 Task: Make in the project CodeScape a sprint 'Error Handling Sprint'. Create in the project CodeScape a sprint 'Error Handling Sprint'. Add in the project CodeScape a sprint 'Error Handling Sprint'
Action: Mouse moved to (209, 61)
Screenshot: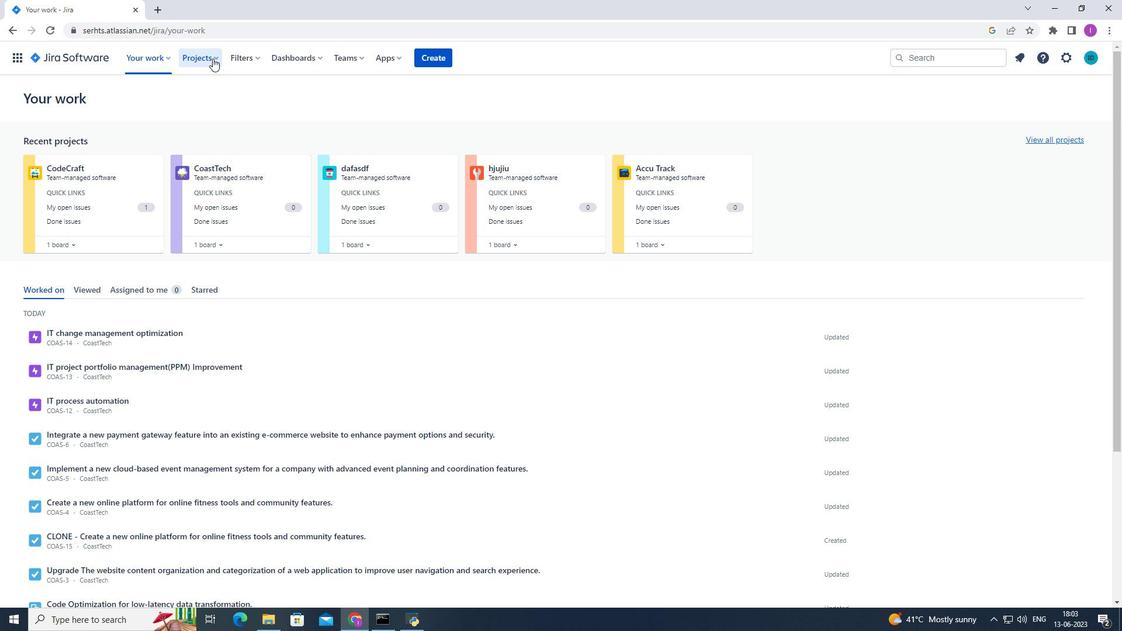 
Action: Mouse pressed left at (209, 61)
Screenshot: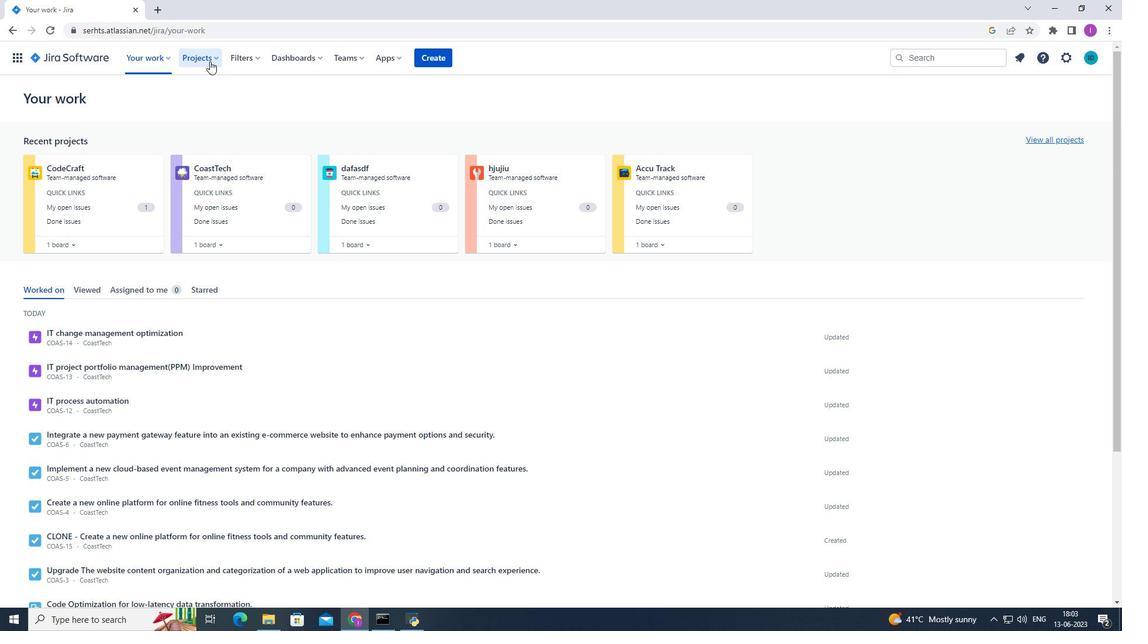 
Action: Mouse moved to (254, 108)
Screenshot: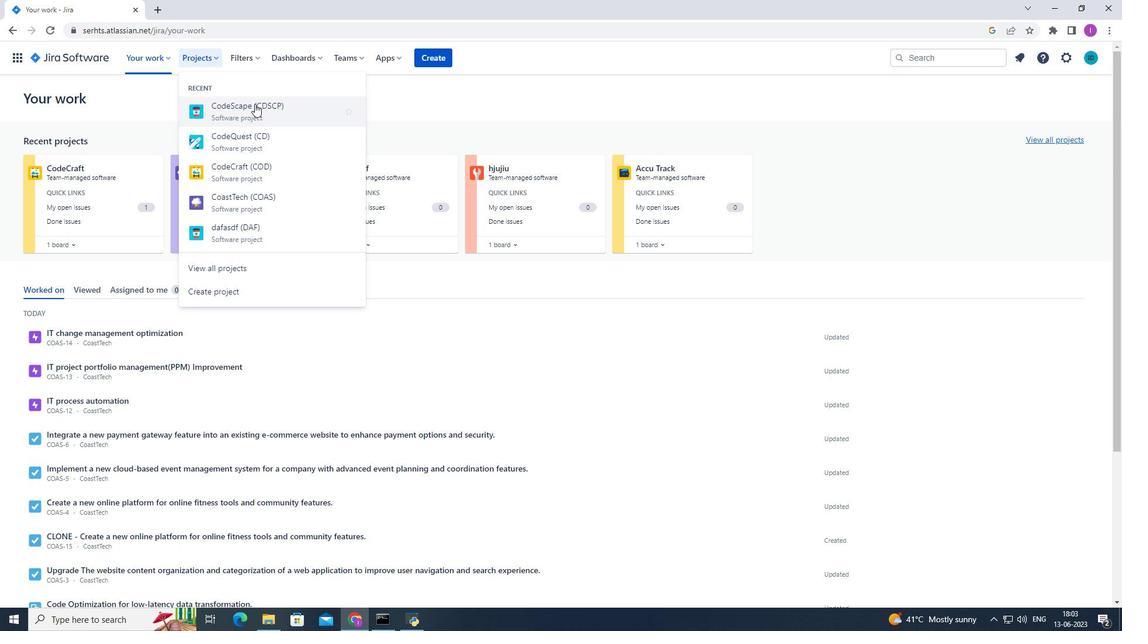 
Action: Mouse pressed left at (254, 108)
Screenshot: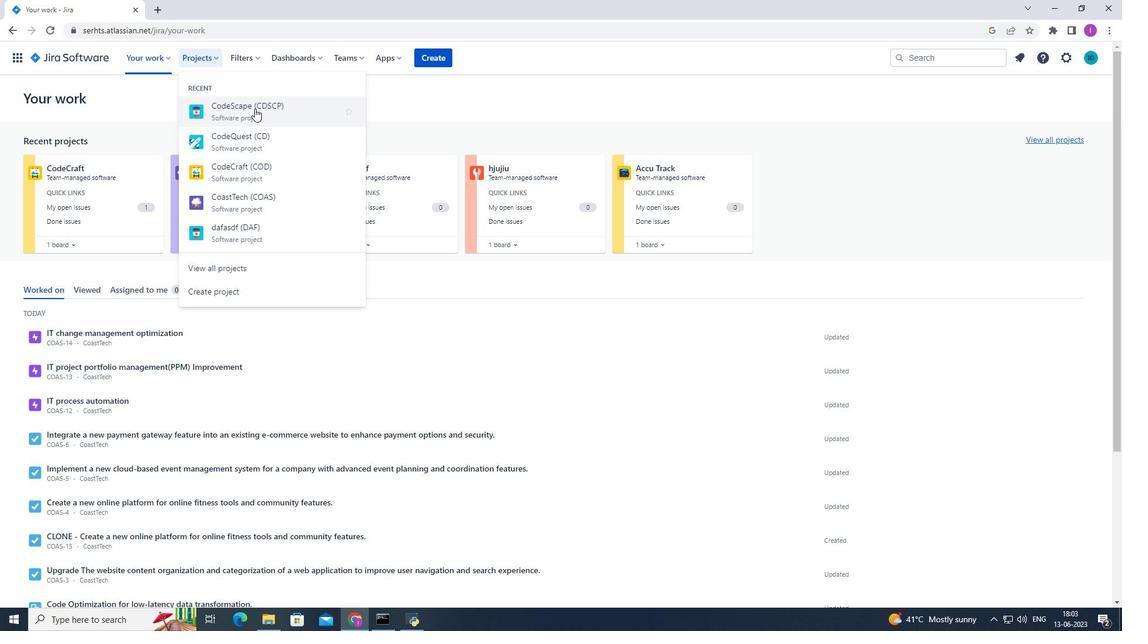 
Action: Mouse moved to (84, 180)
Screenshot: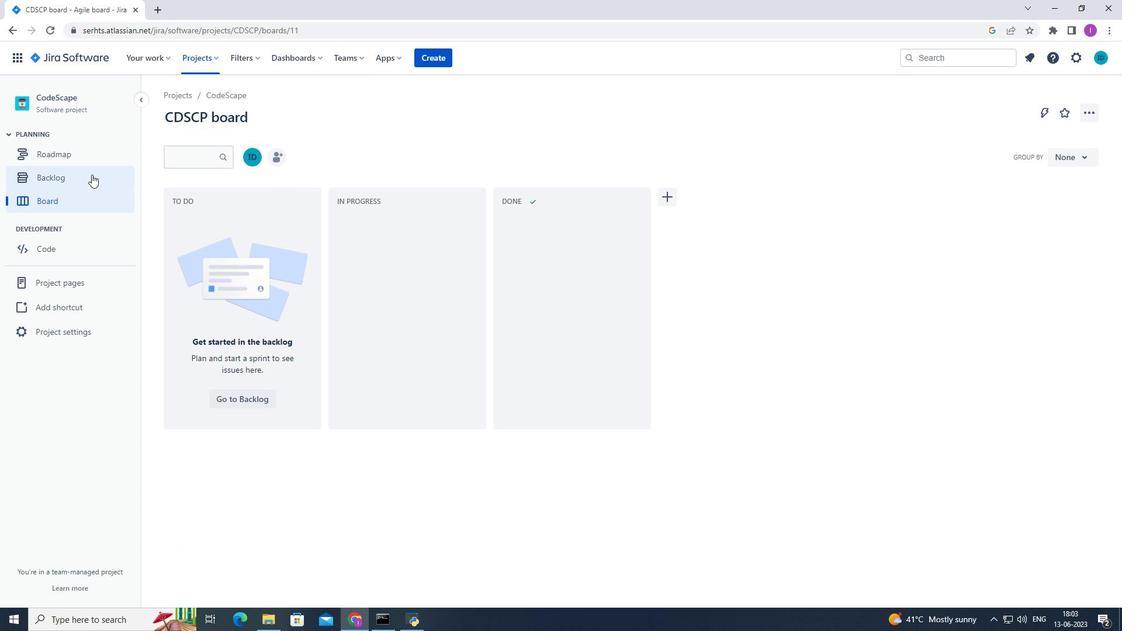 
Action: Mouse pressed left at (84, 180)
Screenshot: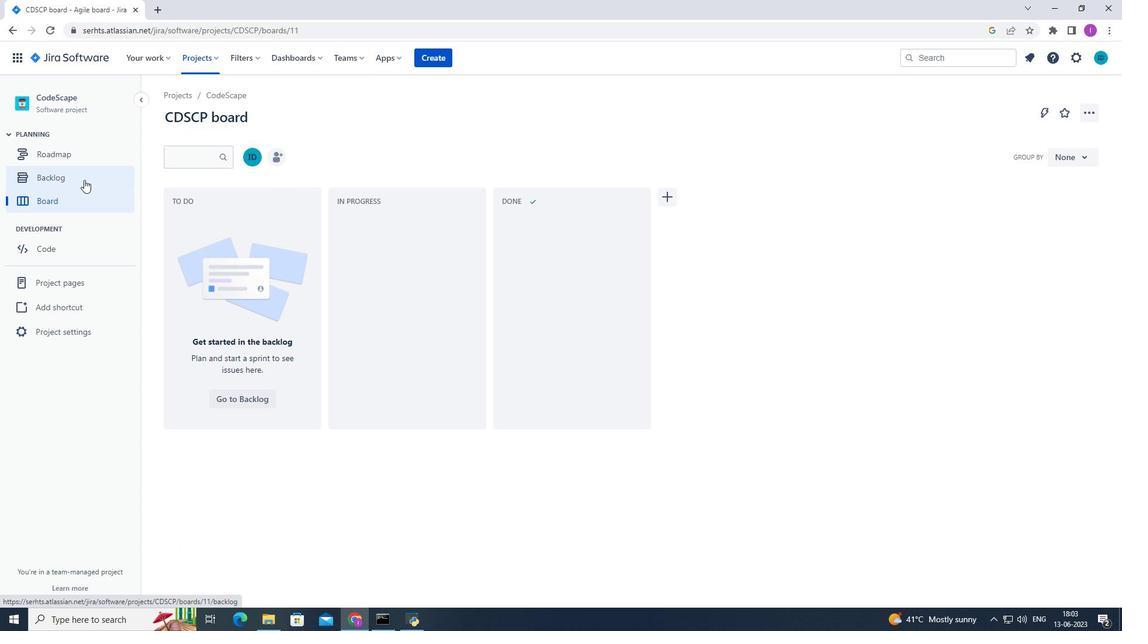 
Action: Mouse moved to (413, 185)
Screenshot: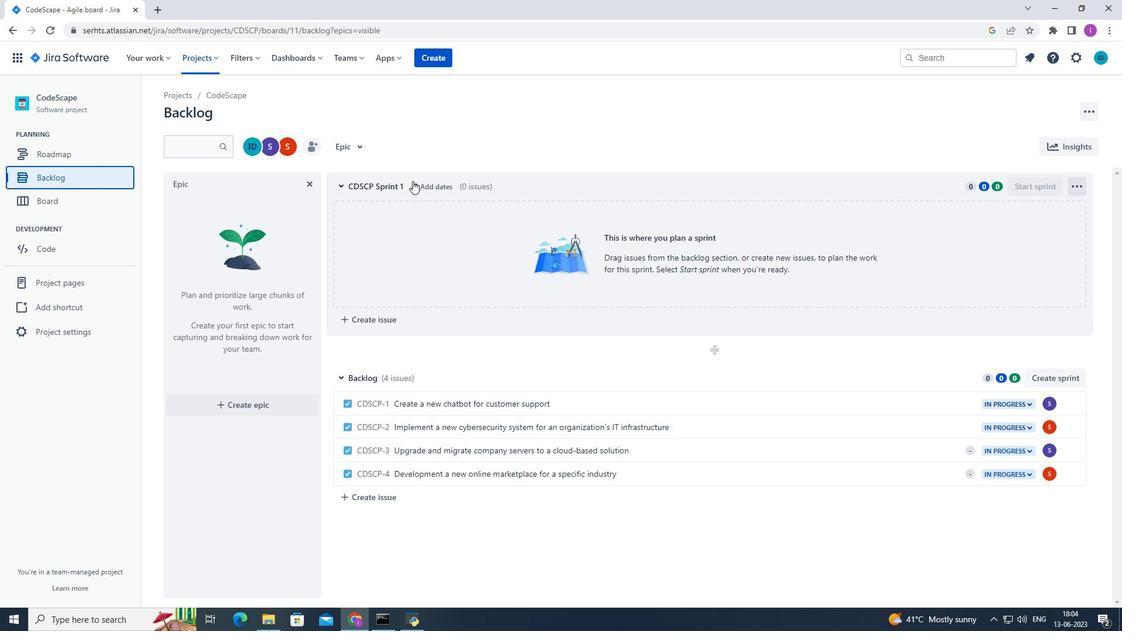 
Action: Mouse pressed left at (413, 185)
Screenshot: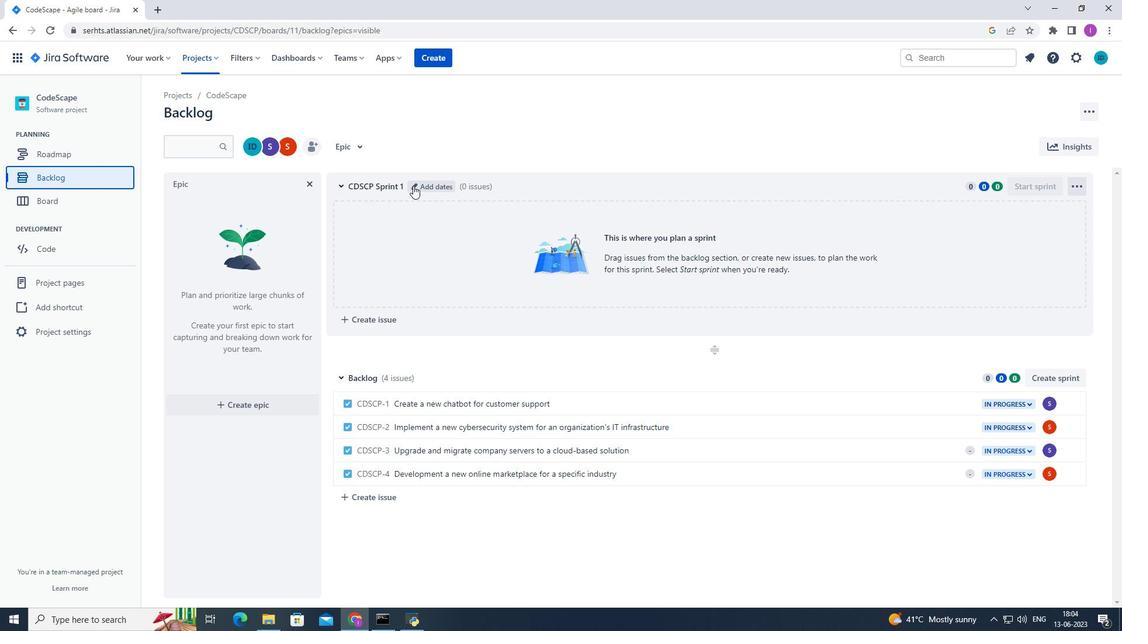 
Action: Mouse pressed left at (413, 185)
Screenshot: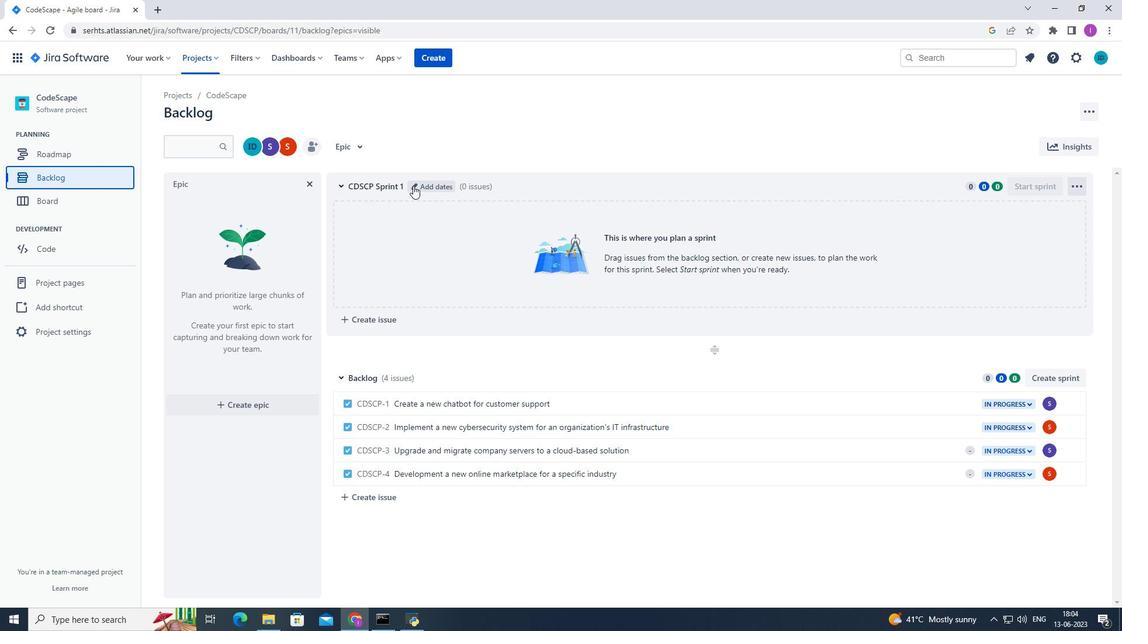 
Action: Mouse moved to (474, 146)
Screenshot: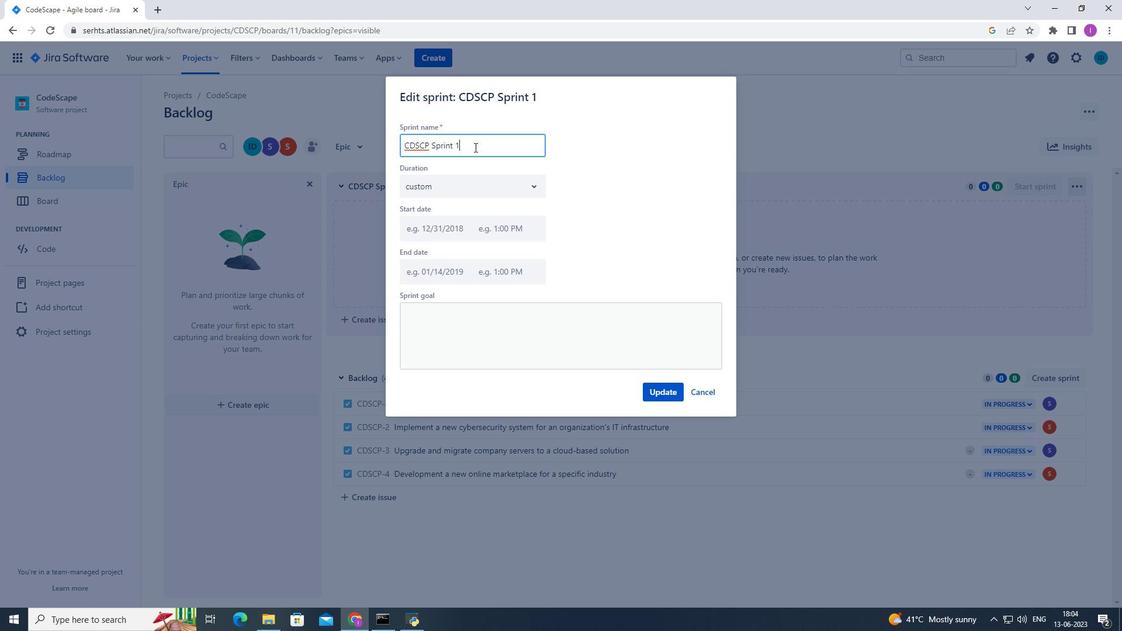 
Action: Mouse pressed left at (474, 146)
Screenshot: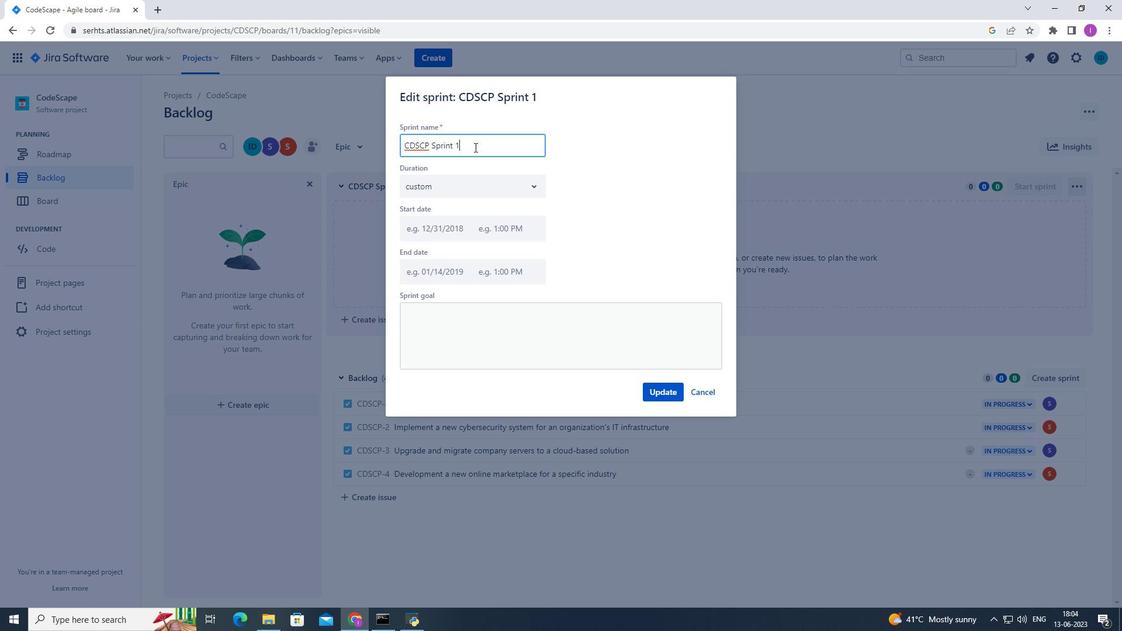 
Action: Mouse moved to (483, 156)
Screenshot: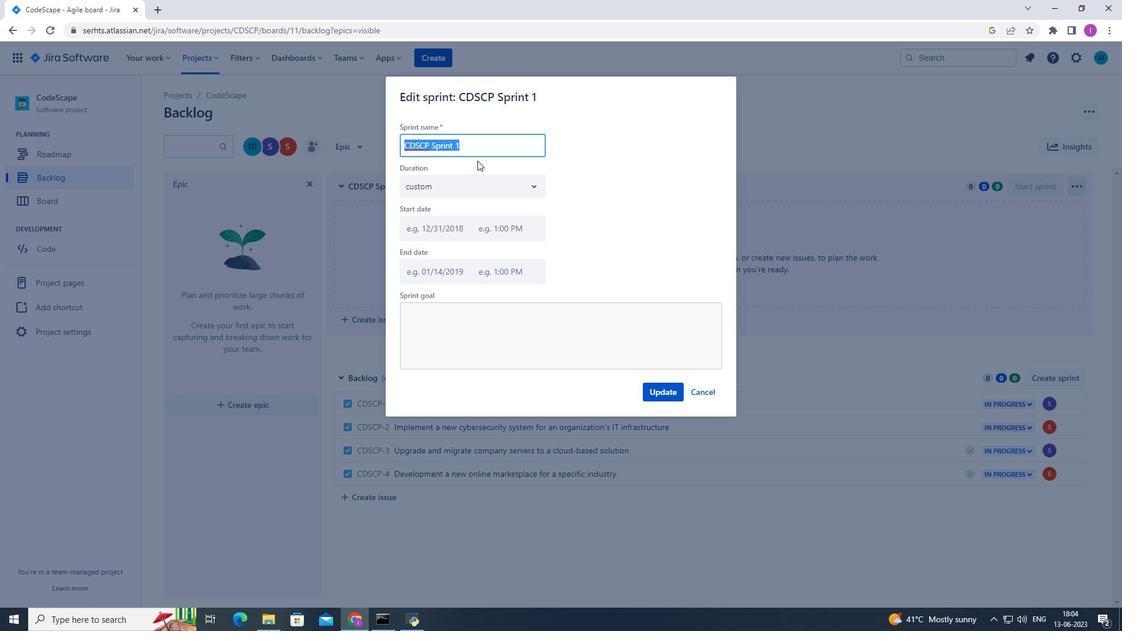 
Action: Key pressed <Key.shift>Error<Key.space><Key.shift>Handling<Key.space><Key.shift>Sprint
Screenshot: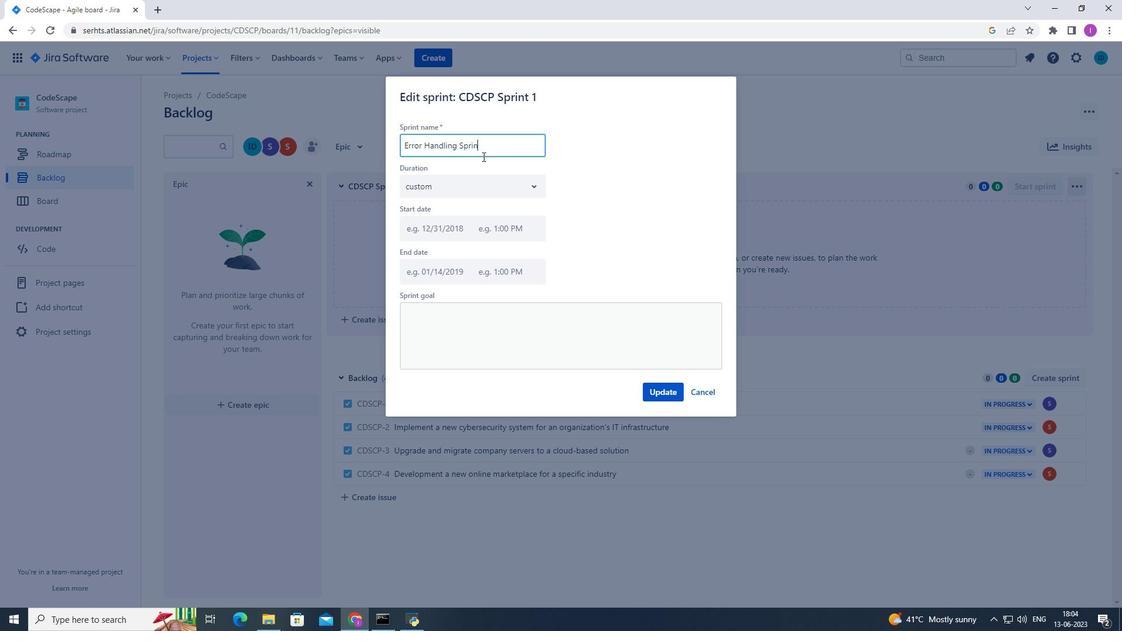 
Action: Mouse moved to (666, 395)
Screenshot: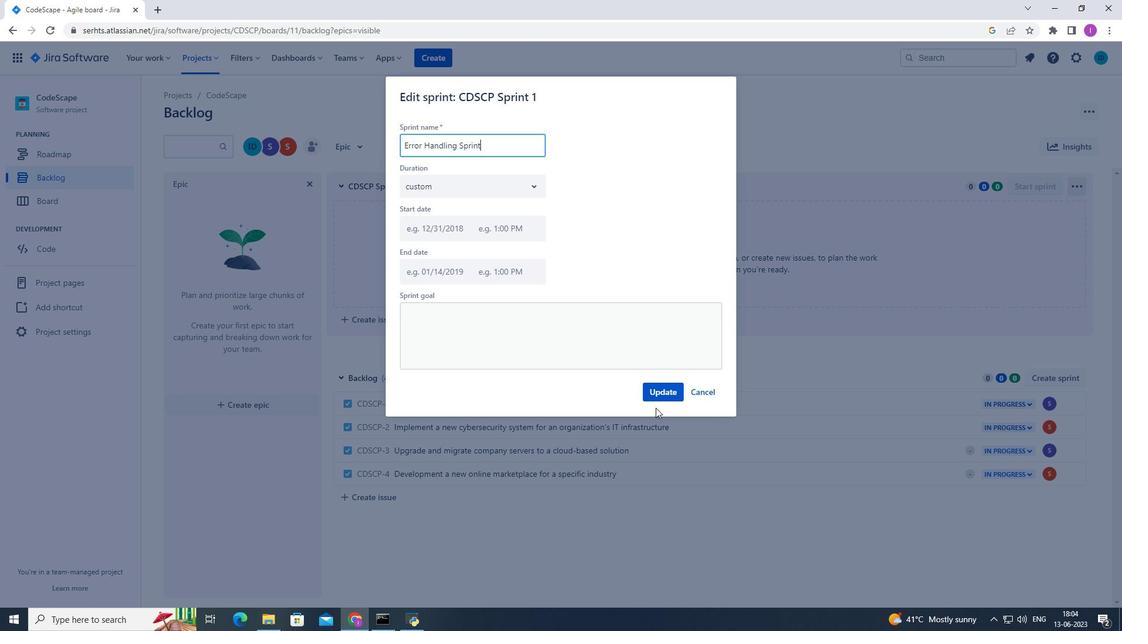 
Action: Mouse pressed left at (666, 395)
Screenshot: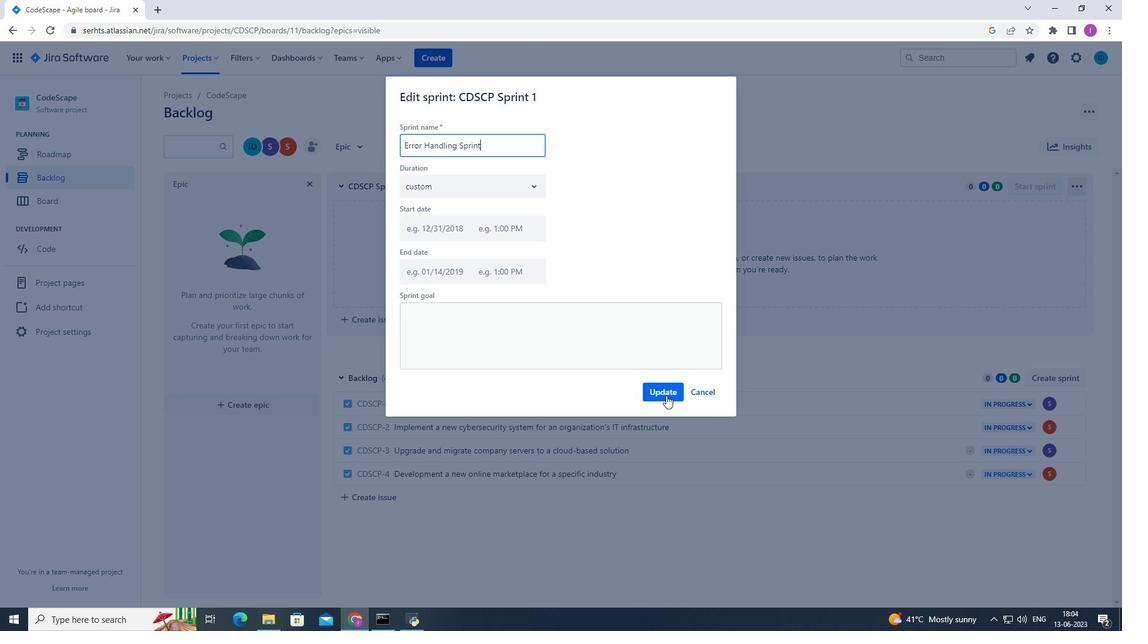 
Action: Mouse moved to (1063, 377)
Screenshot: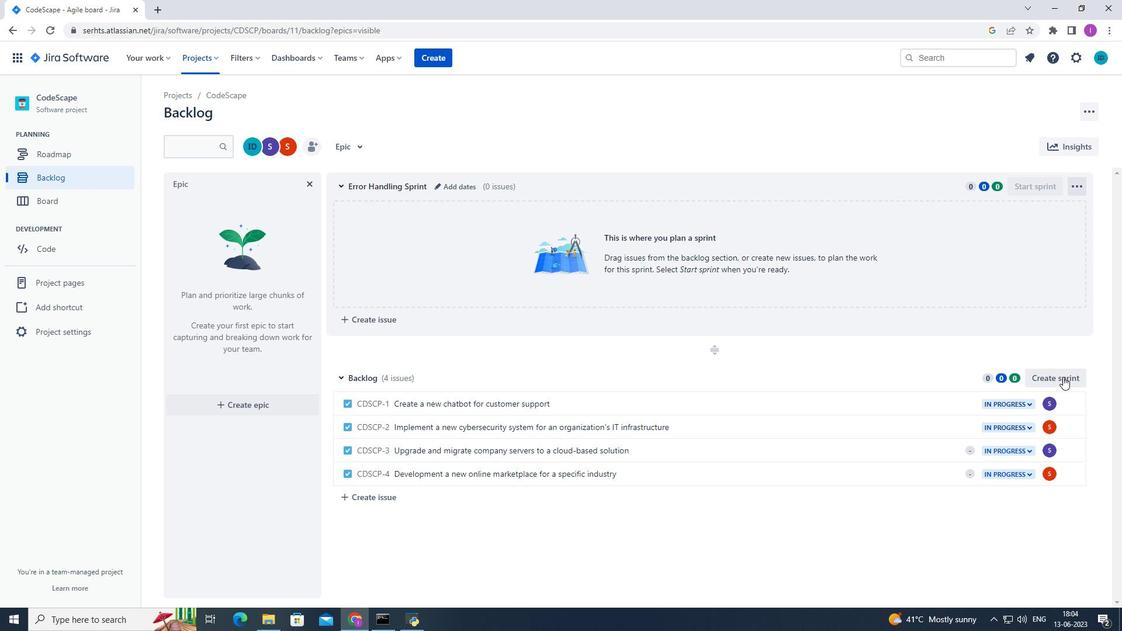 
Action: Mouse pressed left at (1063, 377)
Screenshot: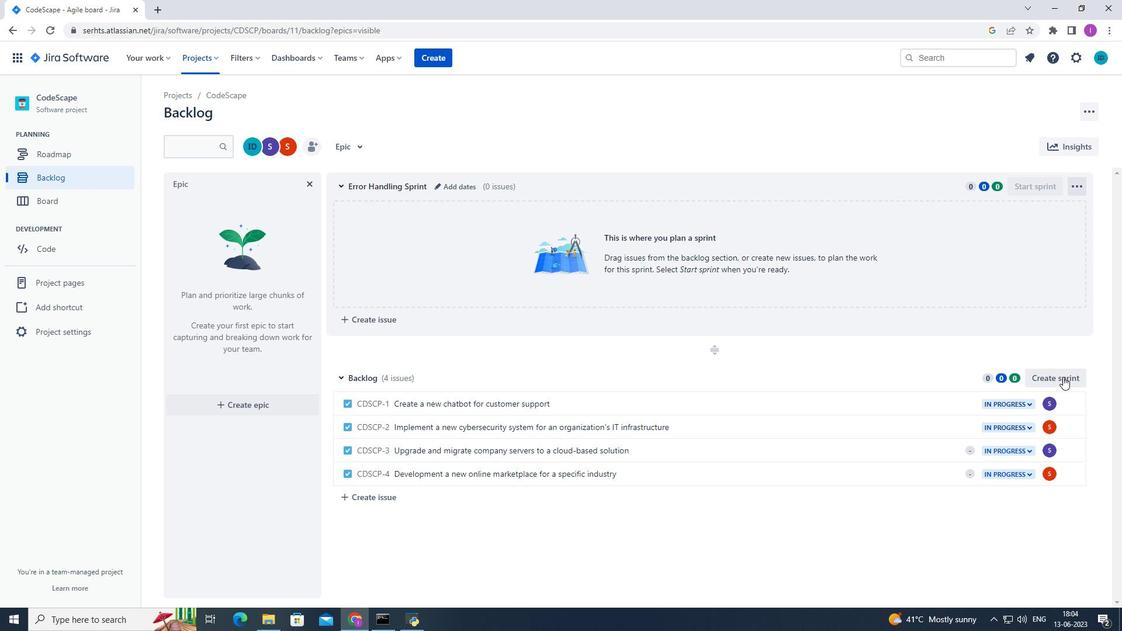 
Action: Mouse moved to (447, 377)
Screenshot: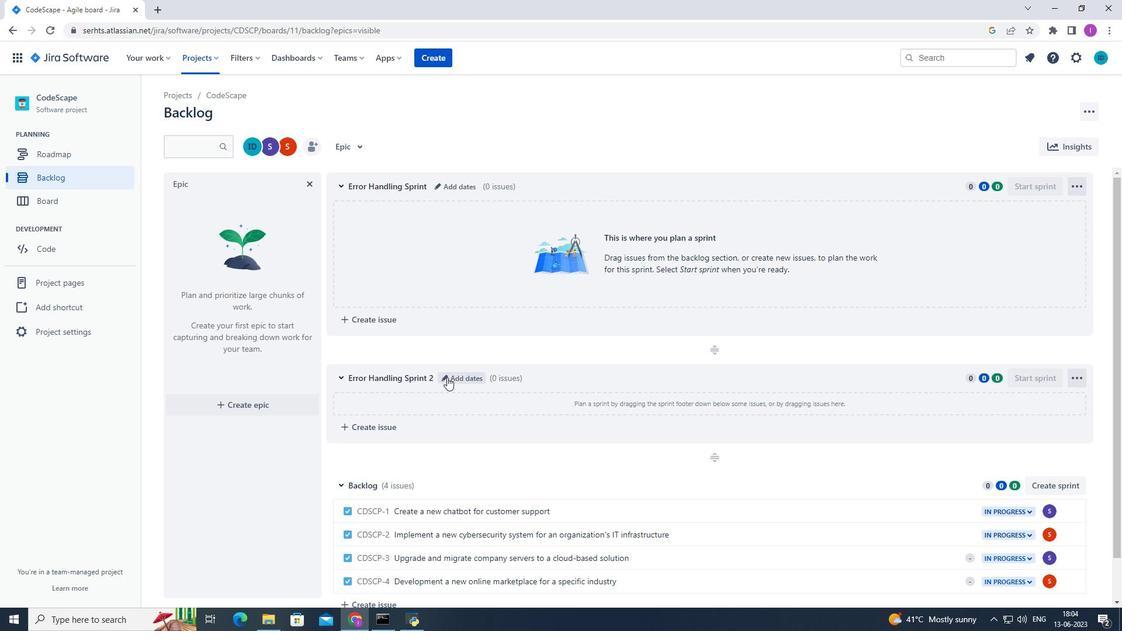
Action: Mouse pressed left at (447, 377)
Screenshot: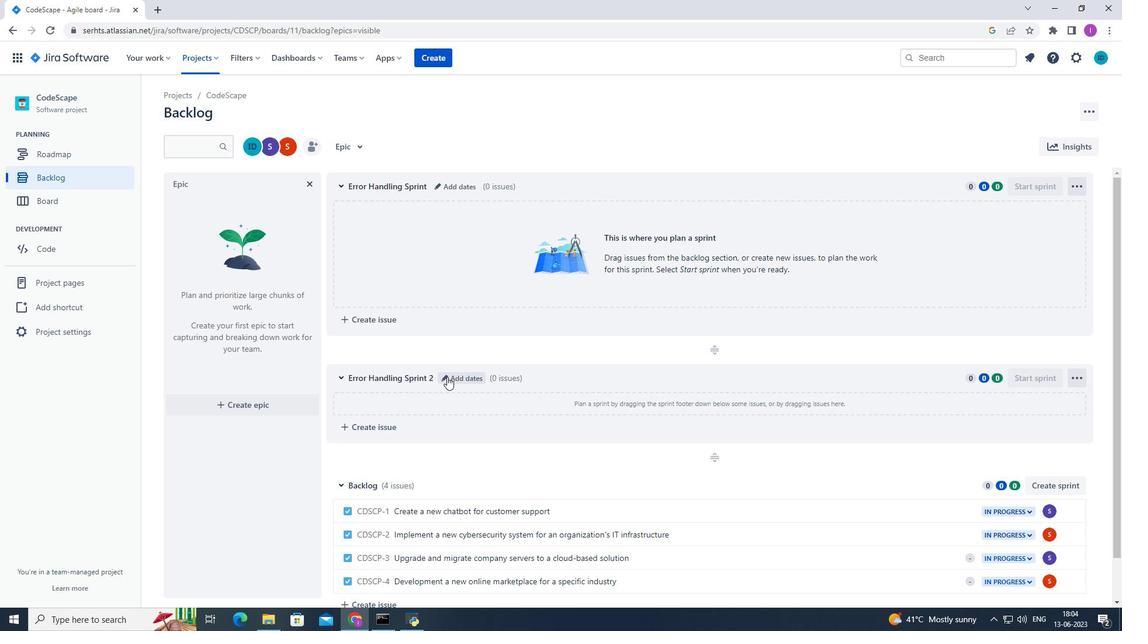 
Action: Mouse moved to (512, 151)
Screenshot: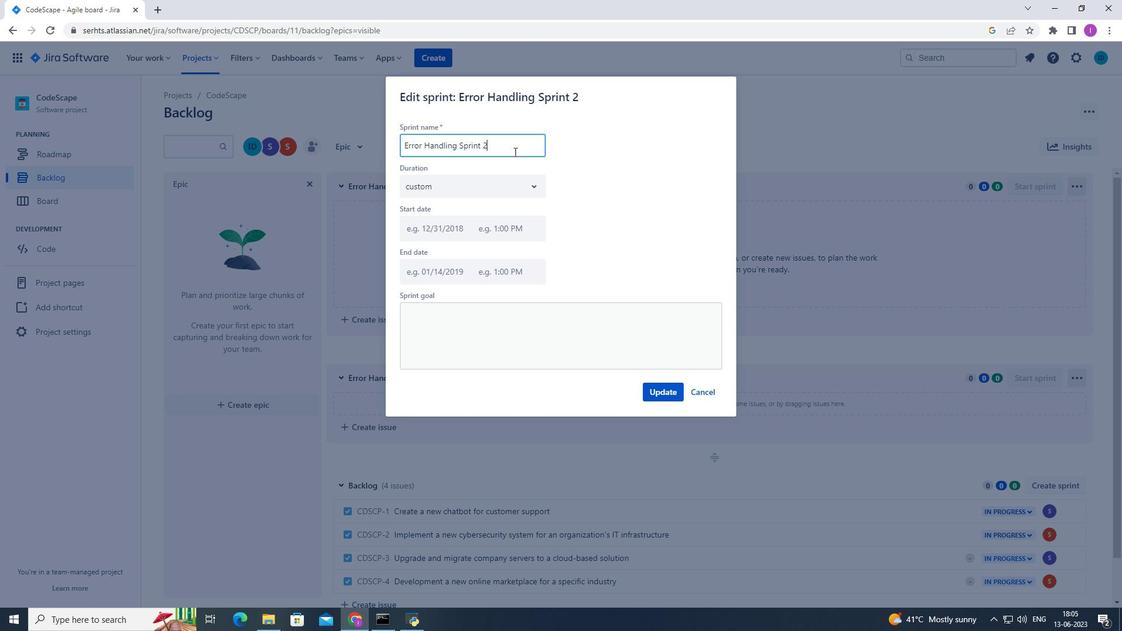 
Action: Mouse pressed left at (512, 151)
Screenshot: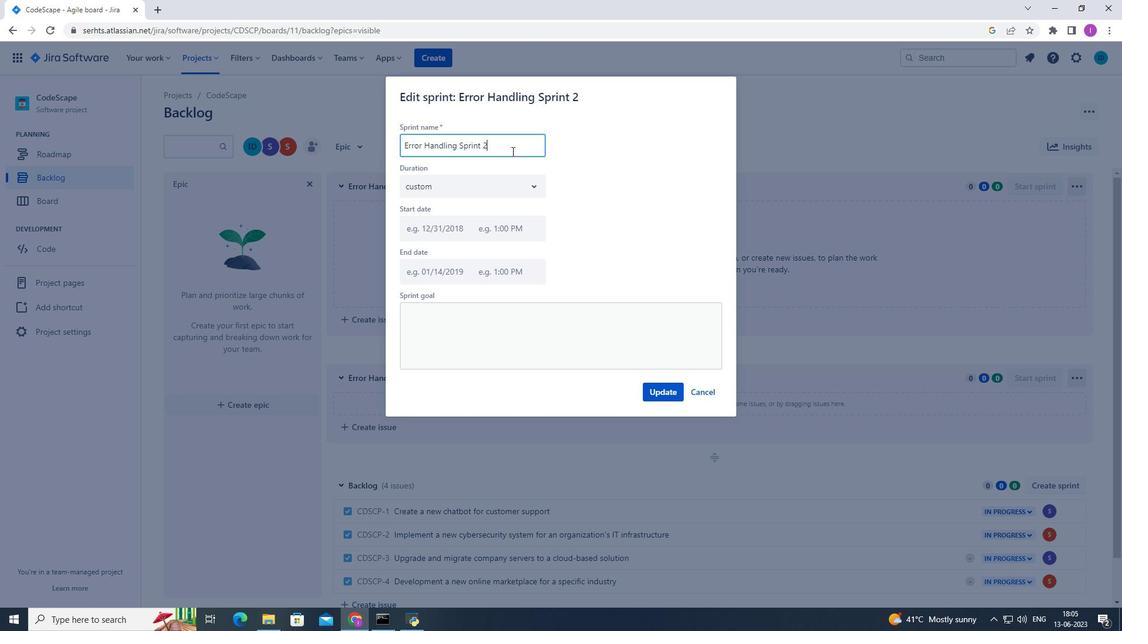 
Action: Mouse moved to (523, 156)
Screenshot: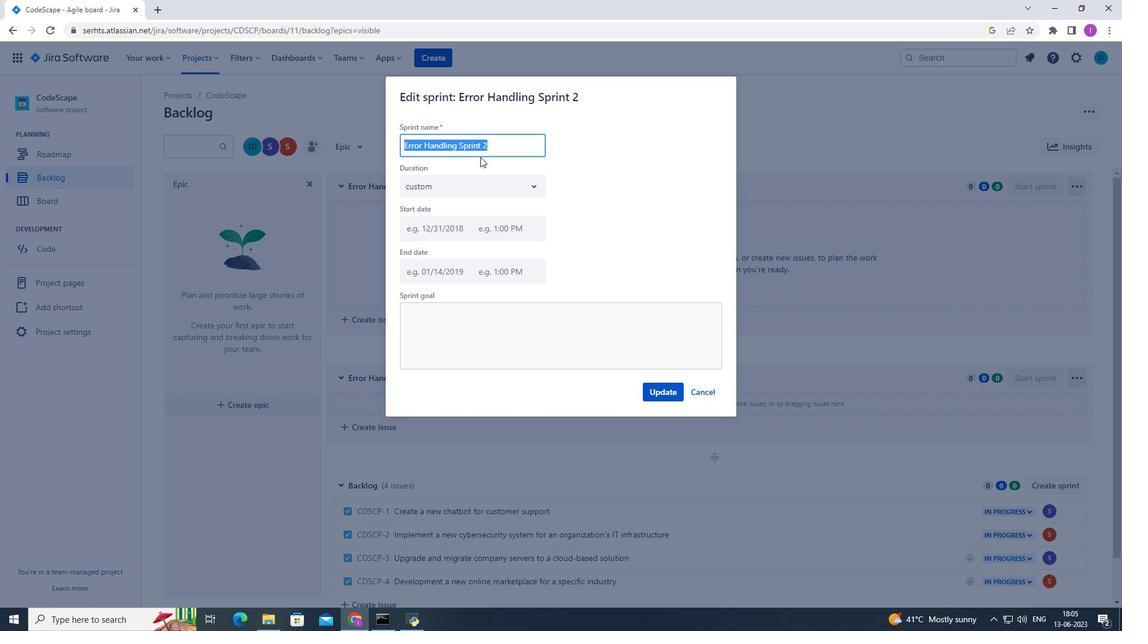 
Action: Key pressed <Key.shift>Error<Key.space><Key.shift>Handling
Screenshot: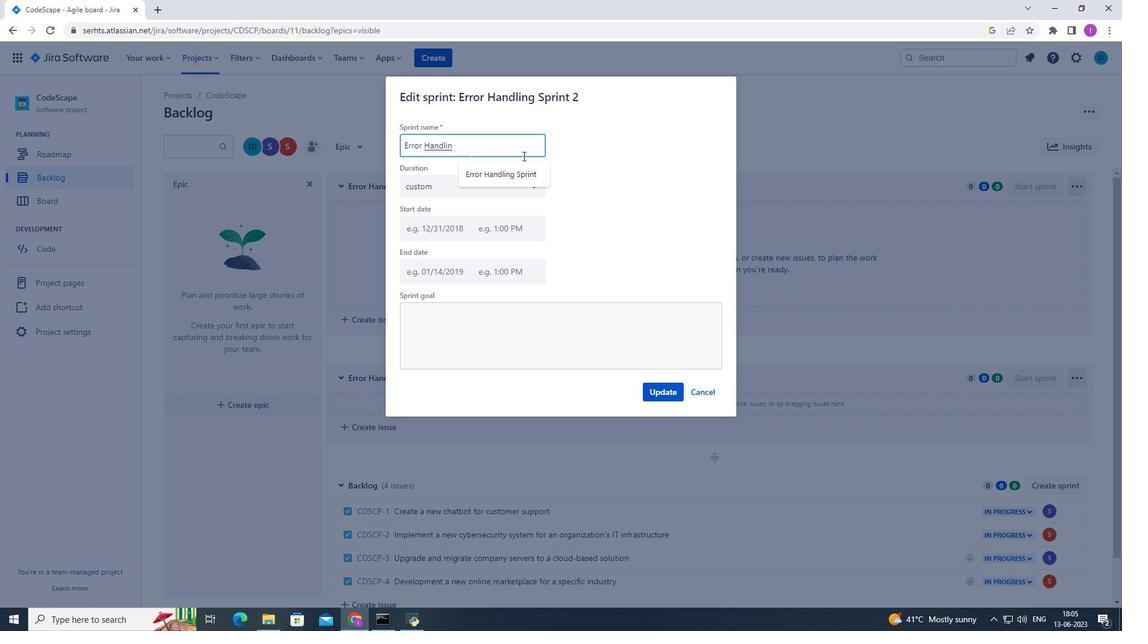 
Action: Mouse moved to (525, 176)
Screenshot: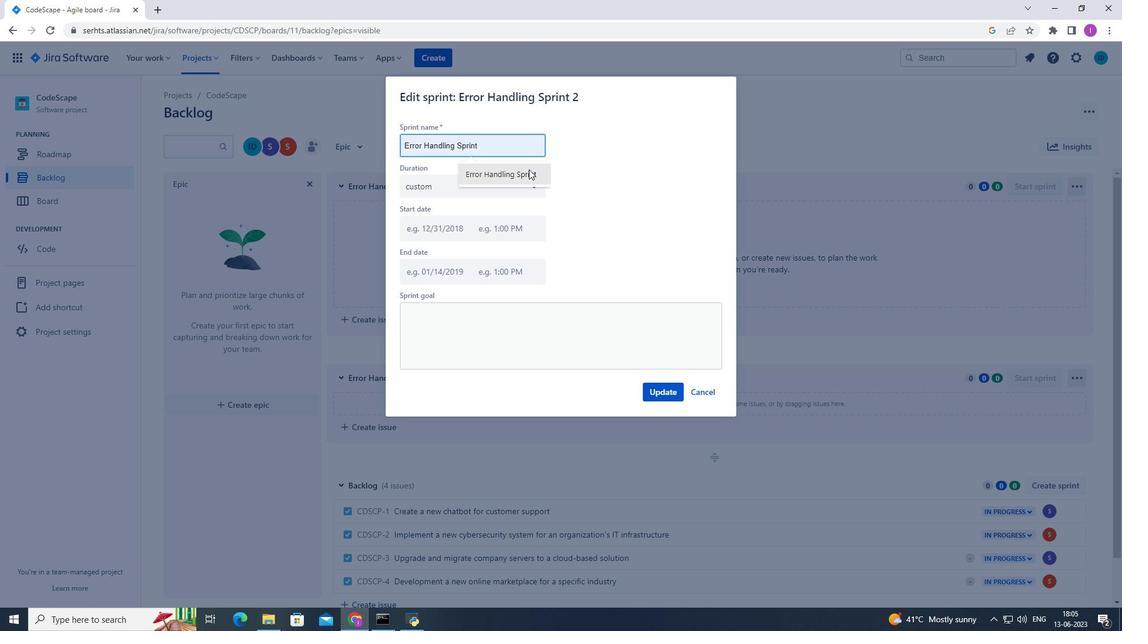 
Action: Mouse pressed left at (525, 176)
Screenshot: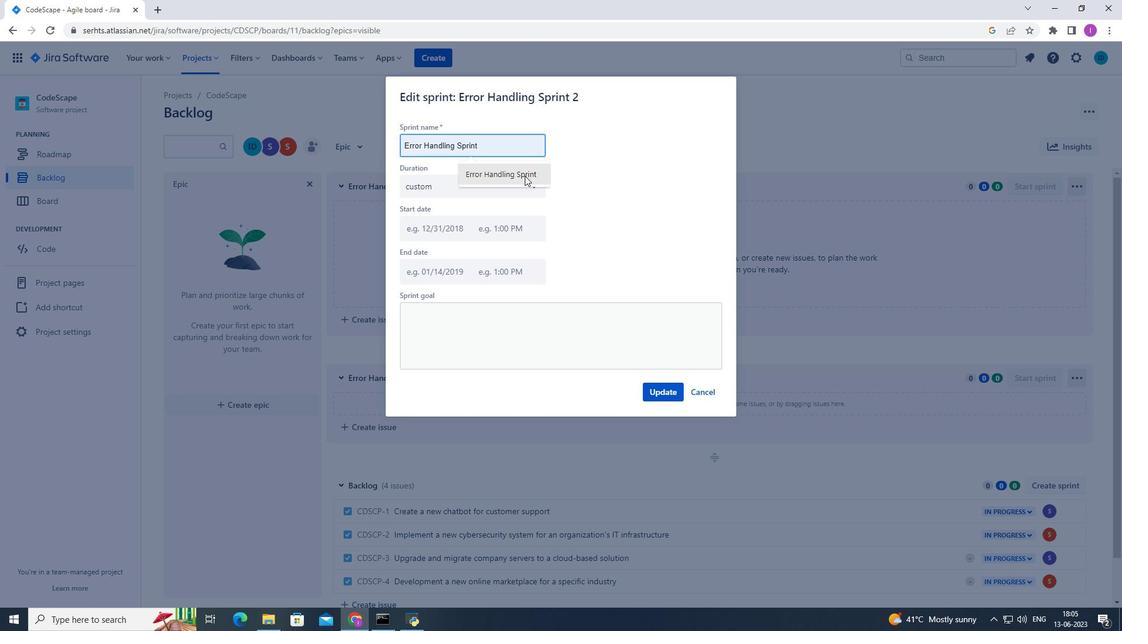 
Action: Mouse moved to (663, 391)
Screenshot: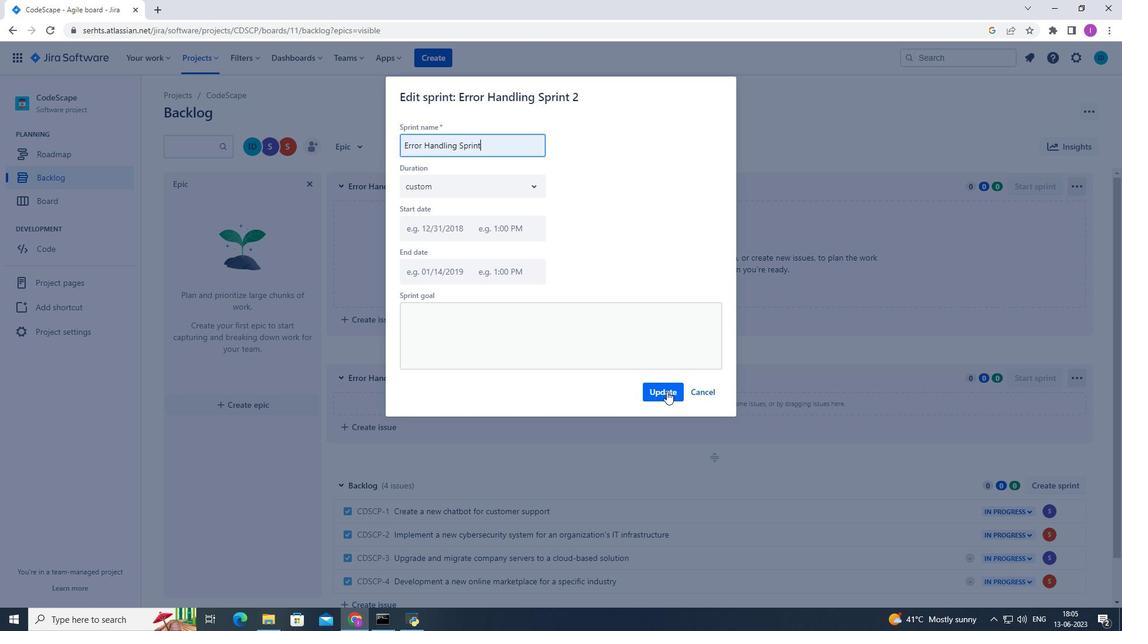 
Action: Mouse pressed left at (663, 391)
Screenshot: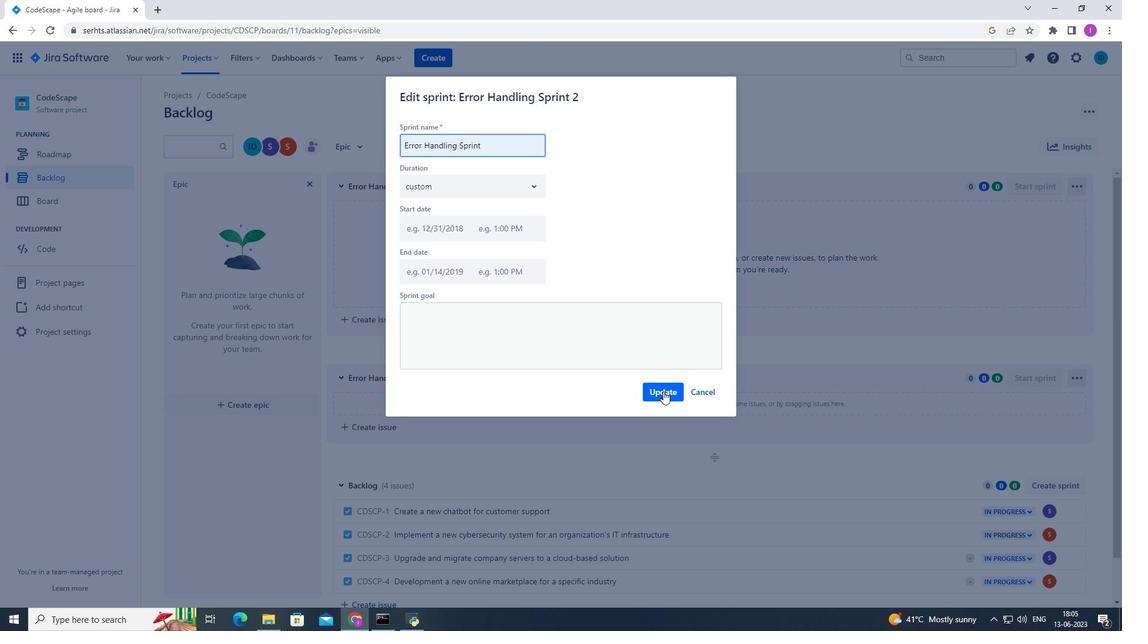 
Action: Mouse moved to (1059, 486)
Screenshot: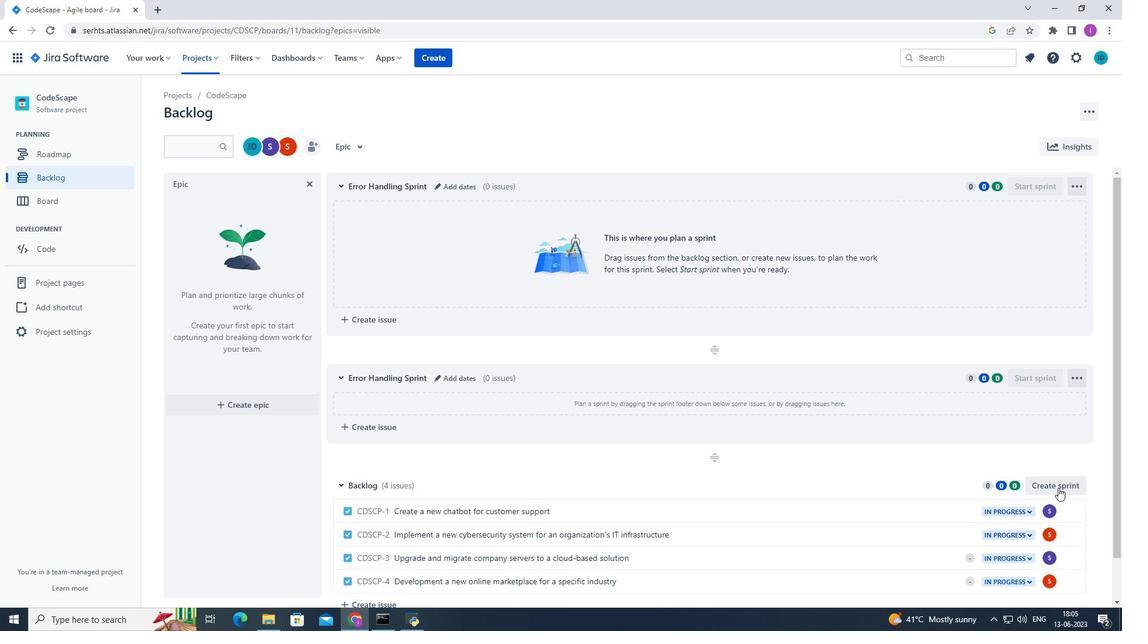 
Action: Mouse pressed left at (1059, 486)
Screenshot: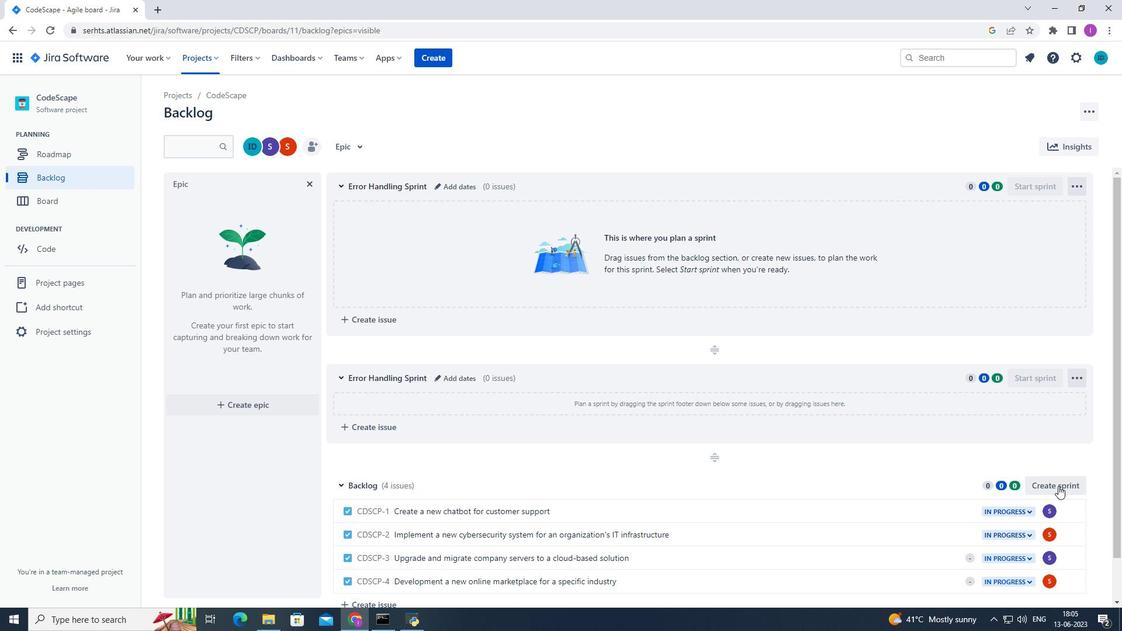 
Action: Mouse moved to (442, 485)
Screenshot: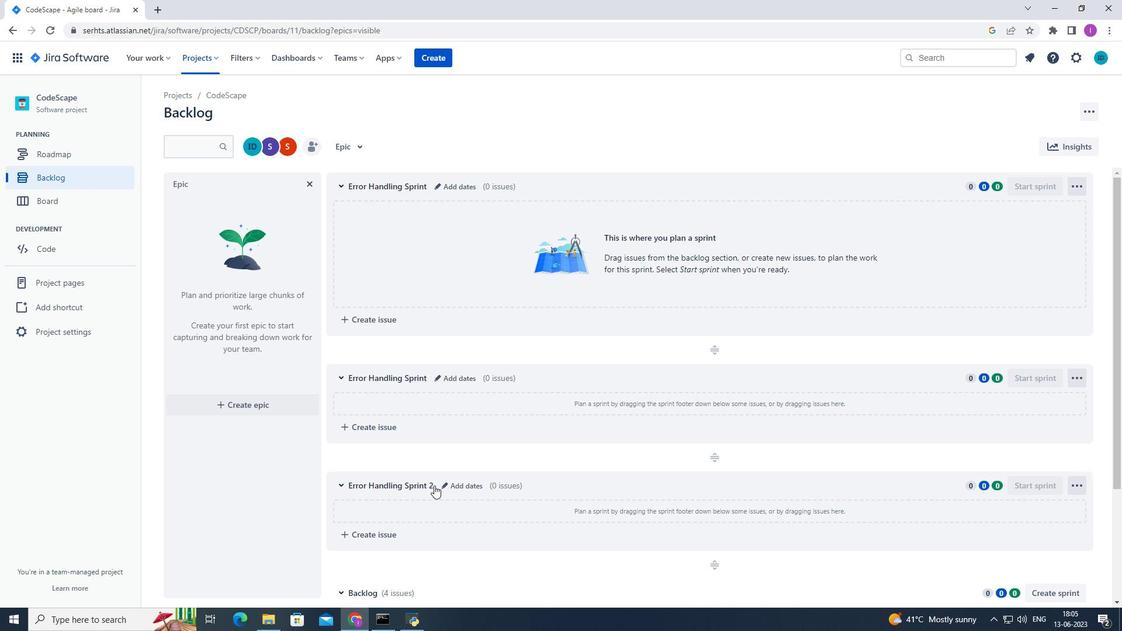 
Action: Mouse pressed left at (442, 485)
Screenshot: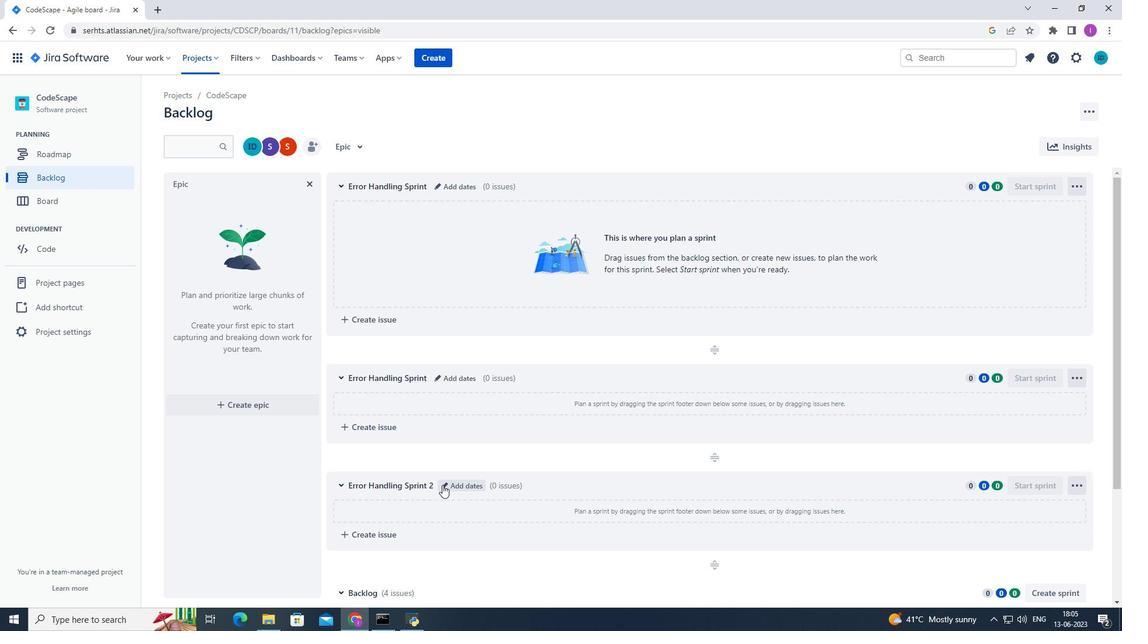 
Action: Mouse moved to (512, 150)
Screenshot: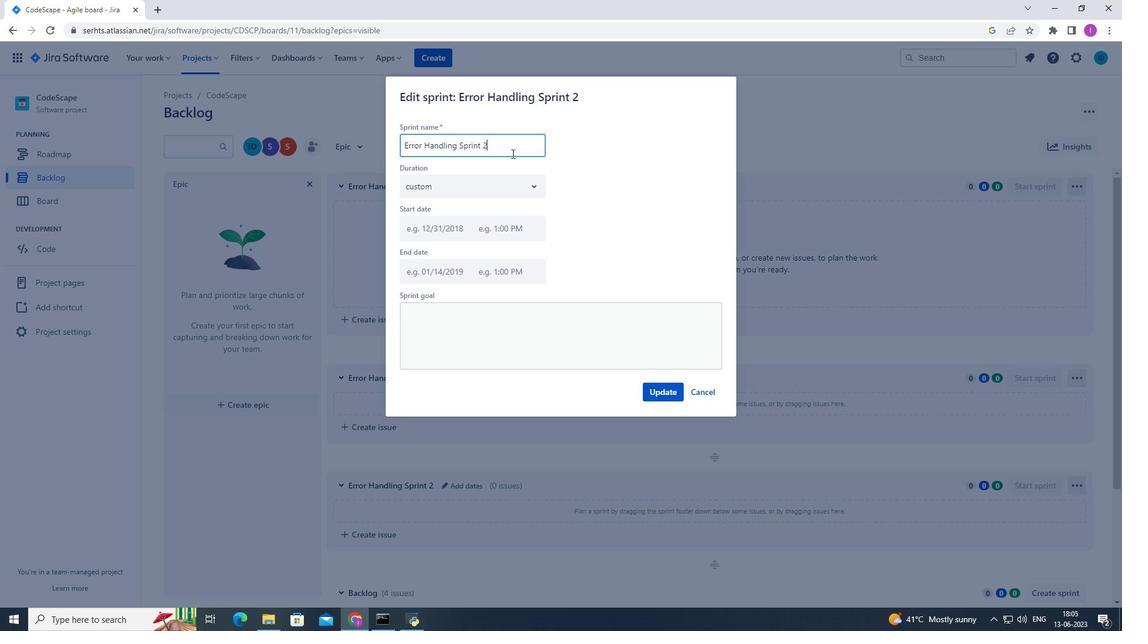 
Action: Mouse pressed left at (512, 150)
Screenshot: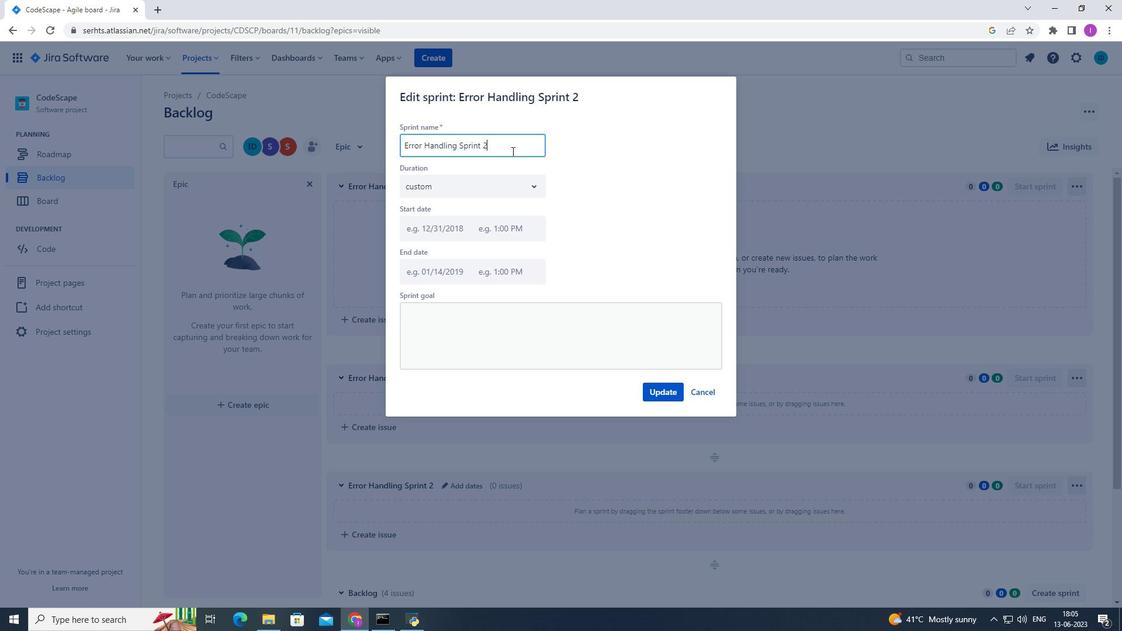 
Action: Mouse moved to (398, 149)
Screenshot: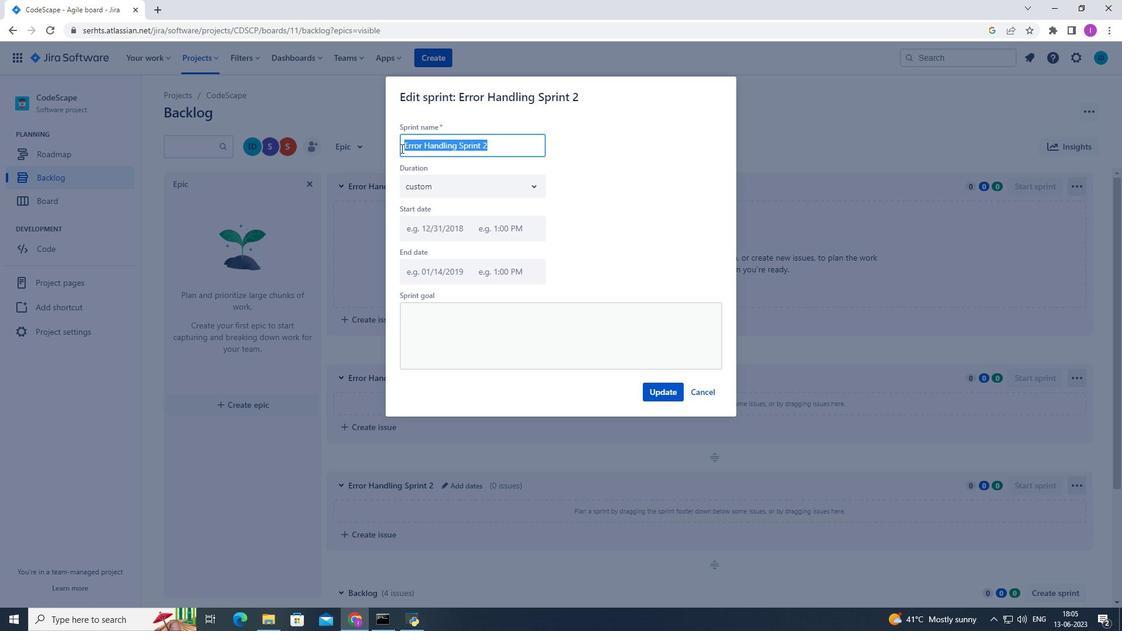 
Action: Key pressed <Key.shift>Error
Screenshot: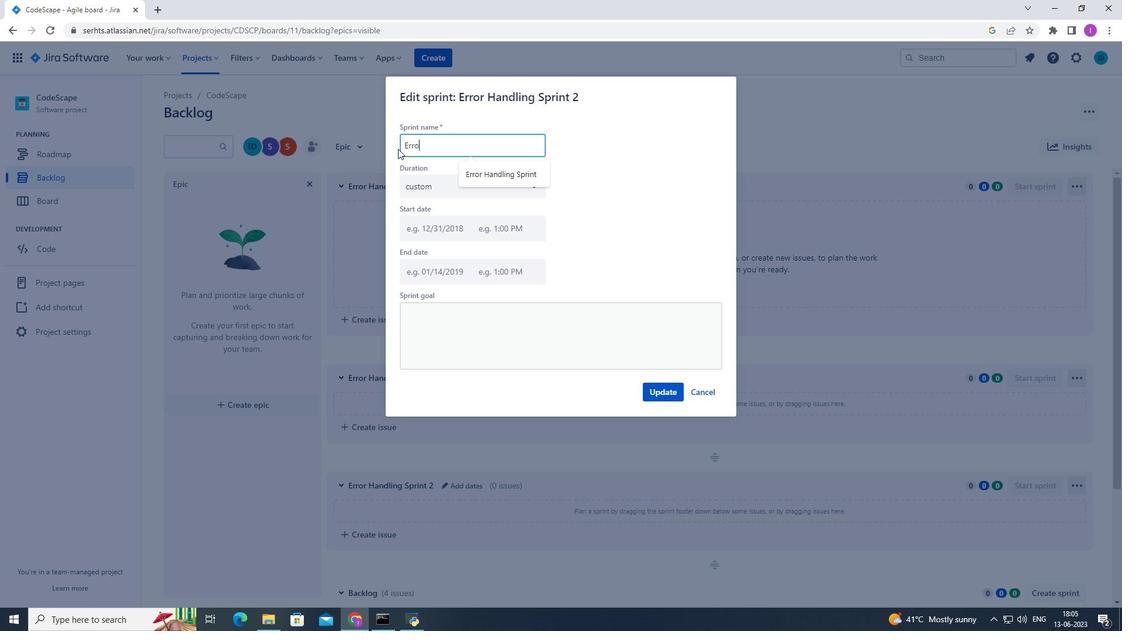 
Action: Mouse moved to (507, 173)
Screenshot: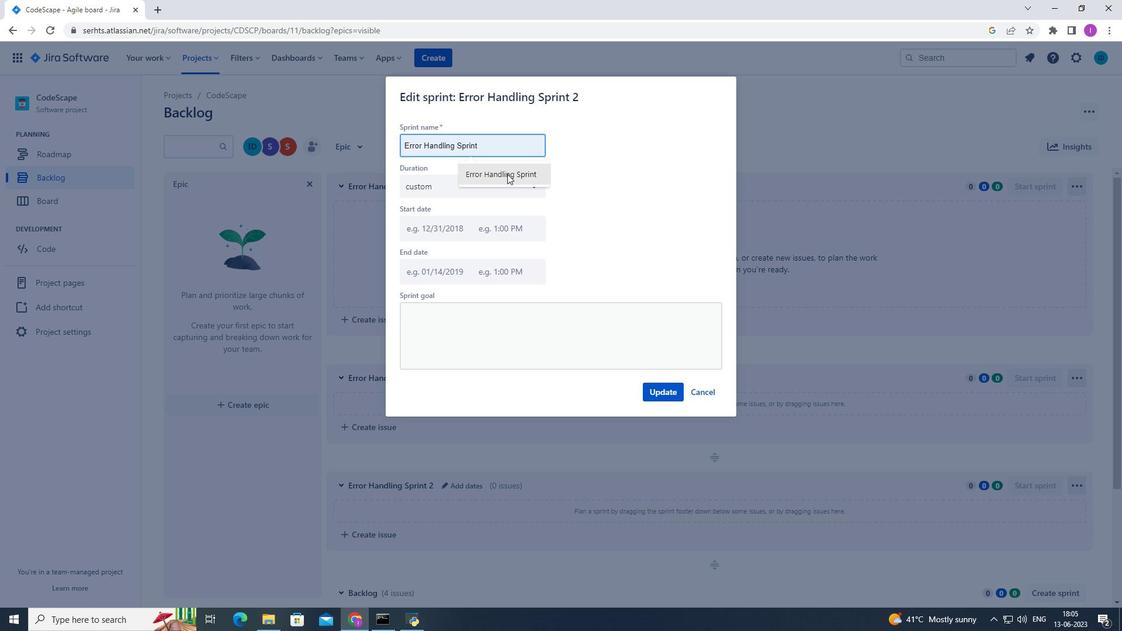 
Action: Mouse pressed left at (507, 173)
Screenshot: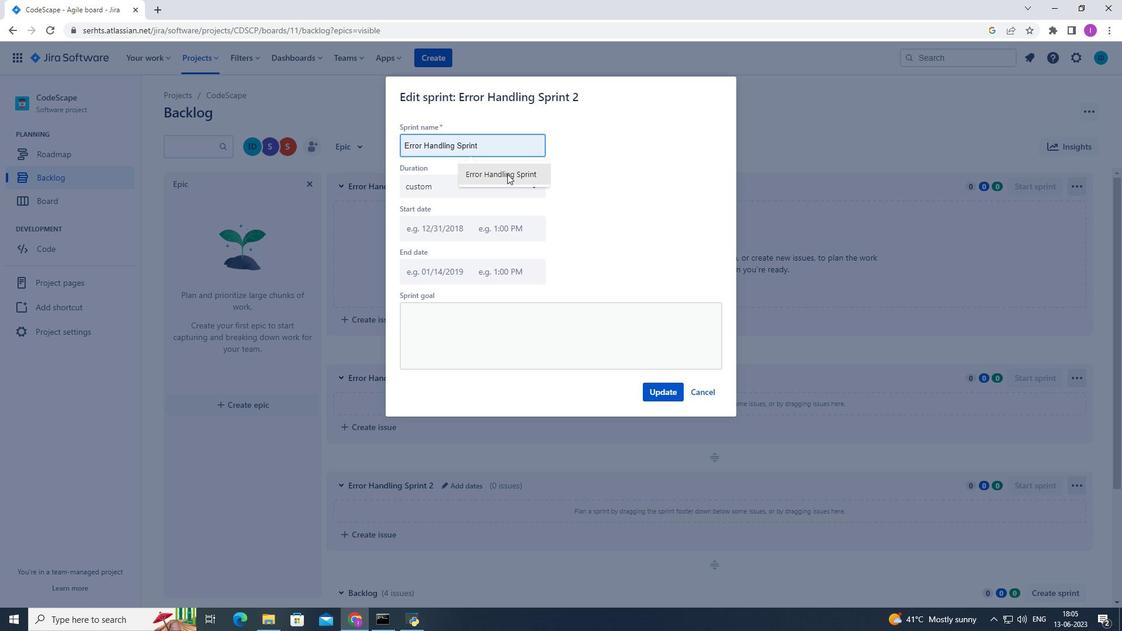 
Action: Mouse moved to (656, 395)
Screenshot: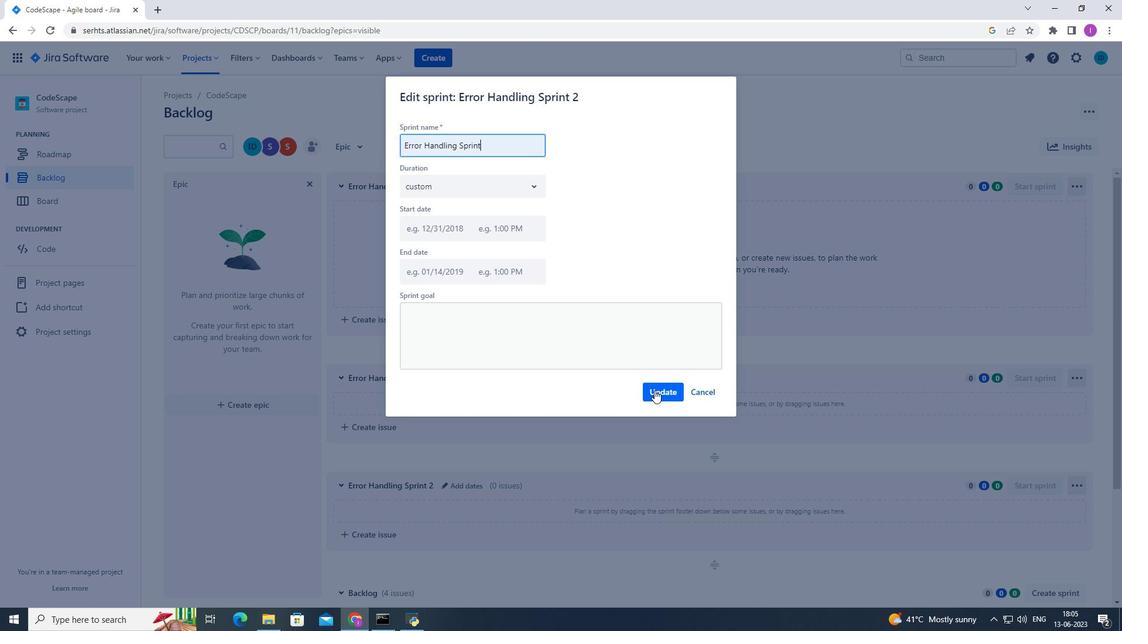 
Action: Mouse pressed left at (656, 395)
Screenshot: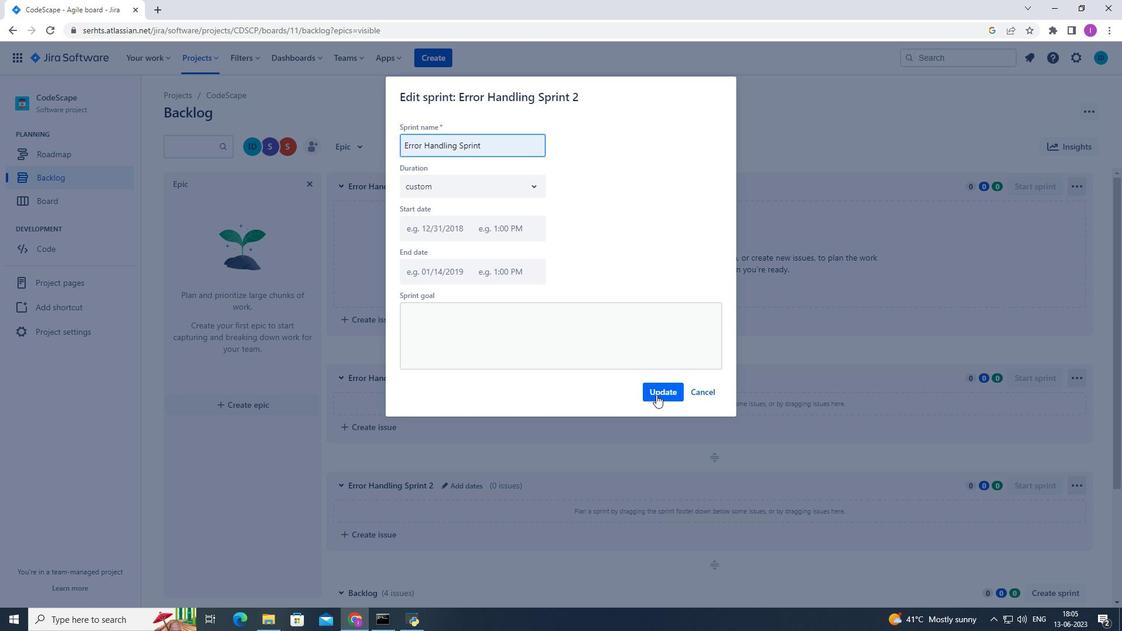 
Action: Mouse moved to (380, 521)
Screenshot: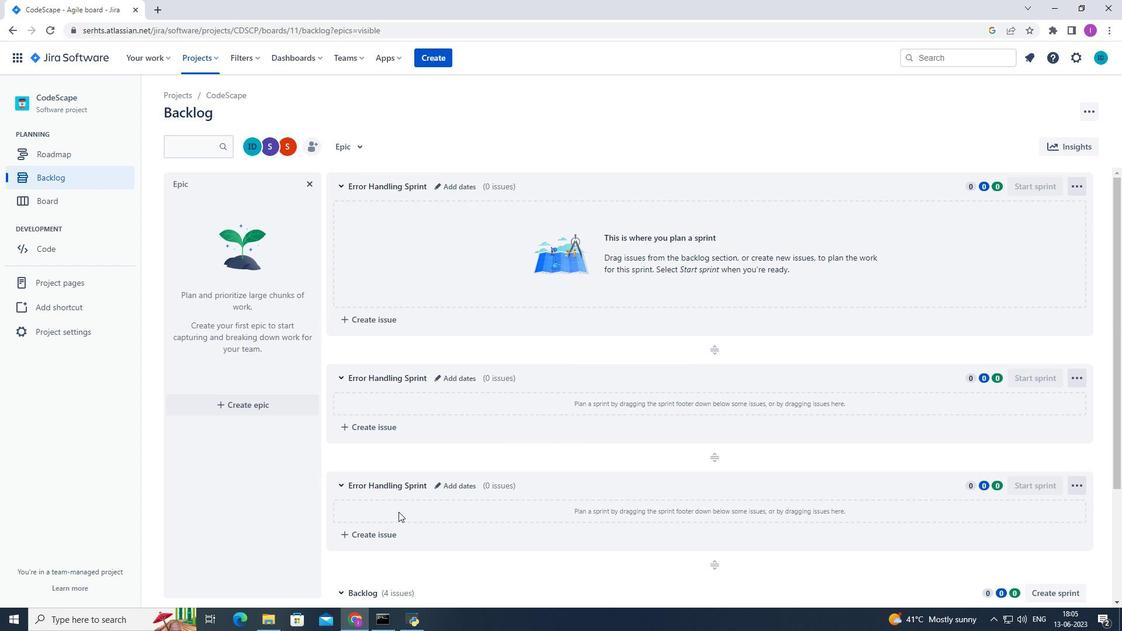 
